 Task: Archive the email with the subject Question regarding a project from softage.1@softage.net
Action: Mouse moved to (812, 81)
Screenshot: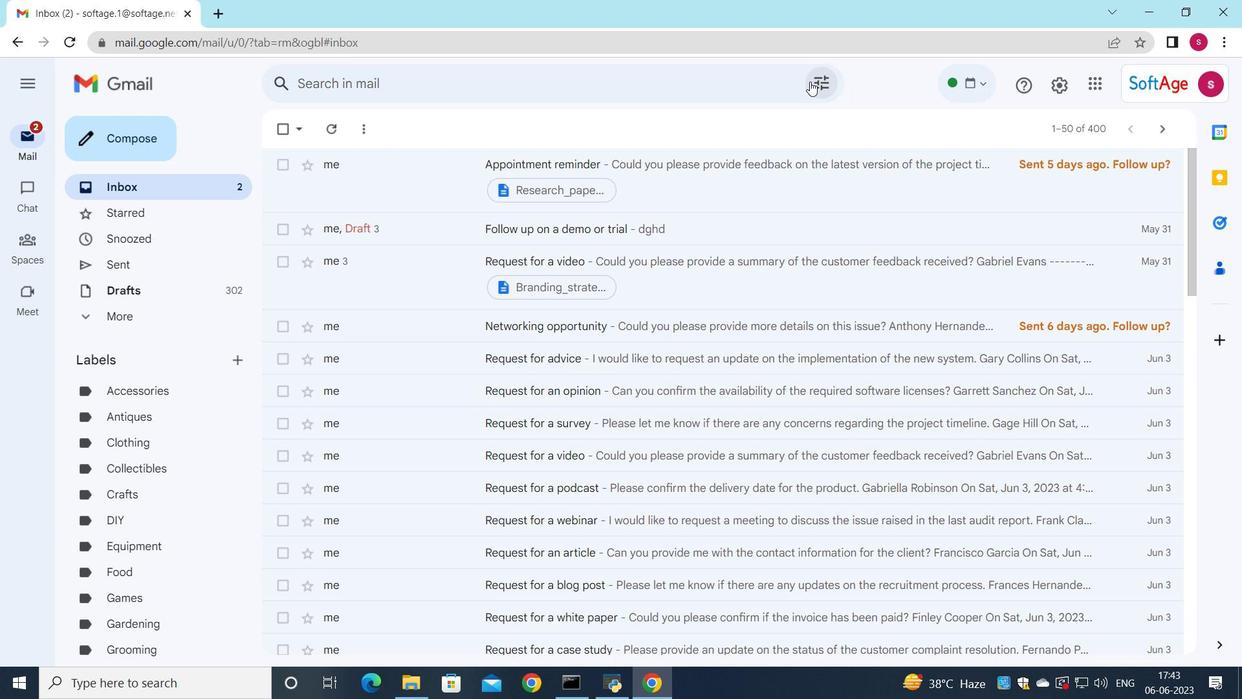 
Action: Mouse pressed left at (812, 81)
Screenshot: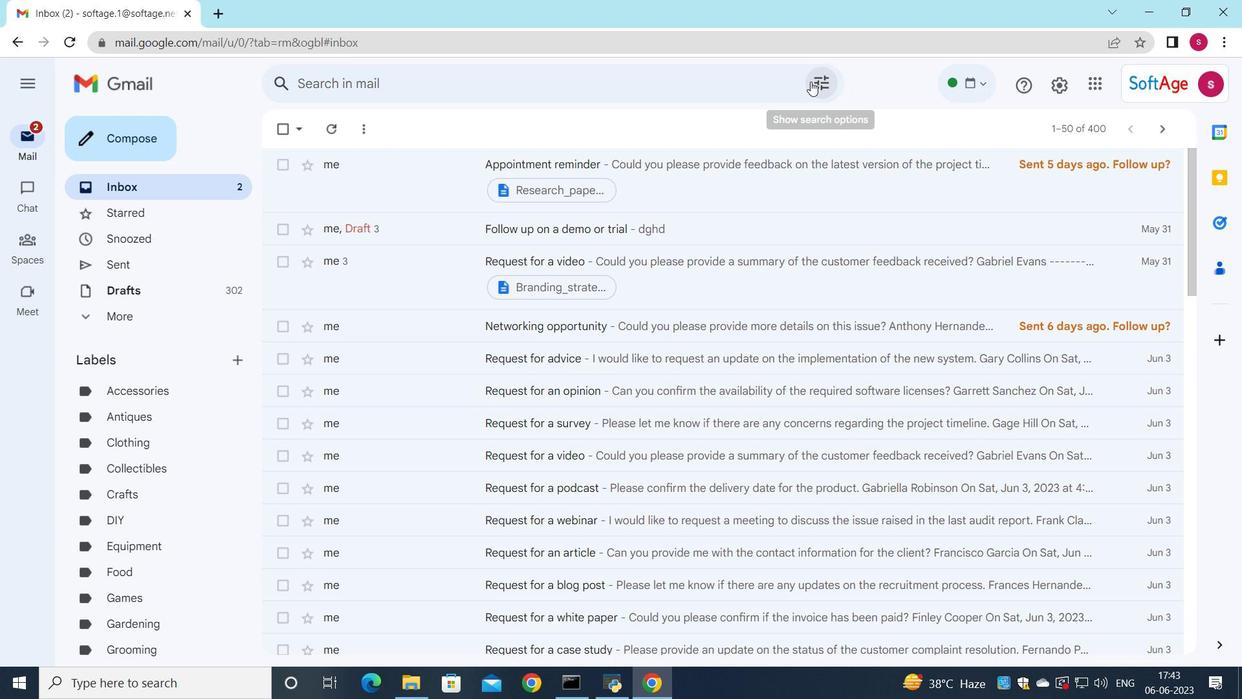
Action: Mouse moved to (627, 143)
Screenshot: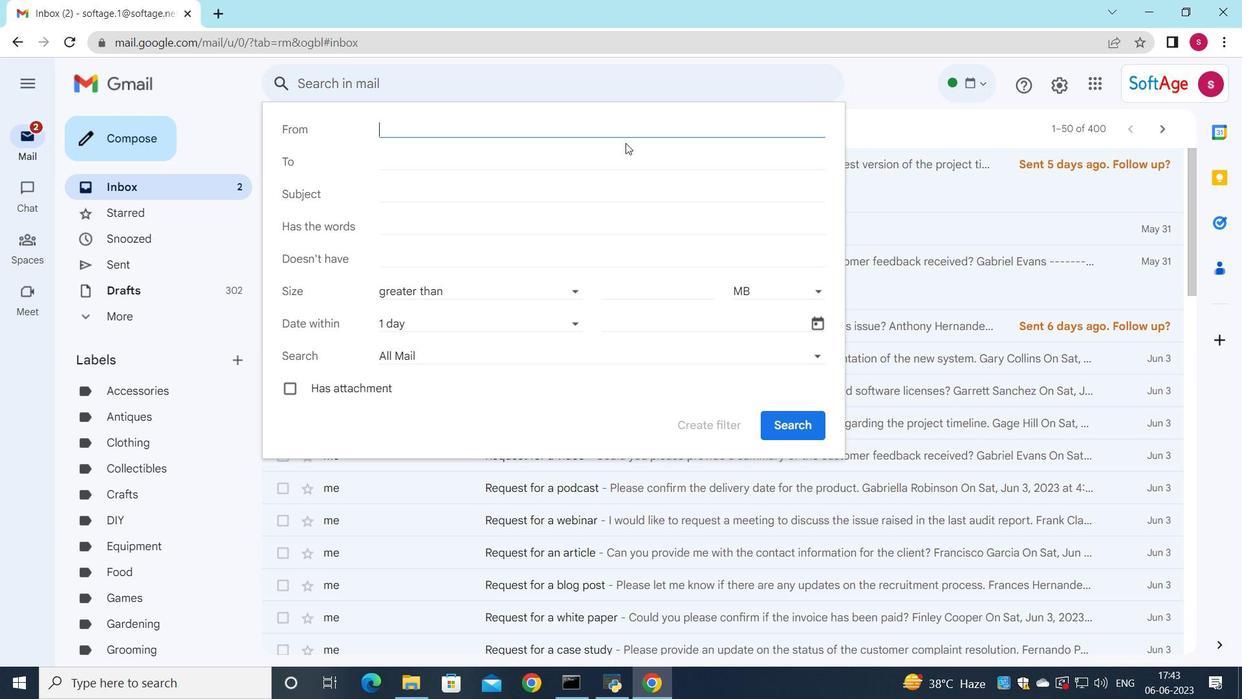 
Action: Key pressed so
Screenshot: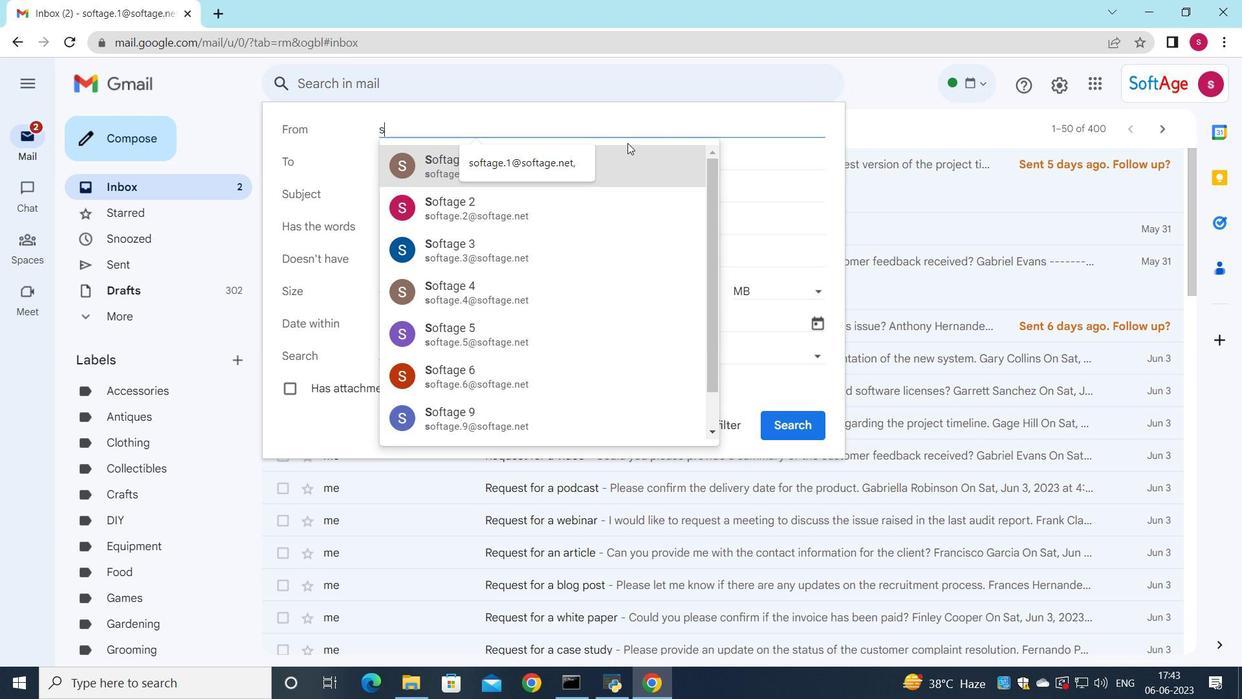 
Action: Mouse moved to (580, 161)
Screenshot: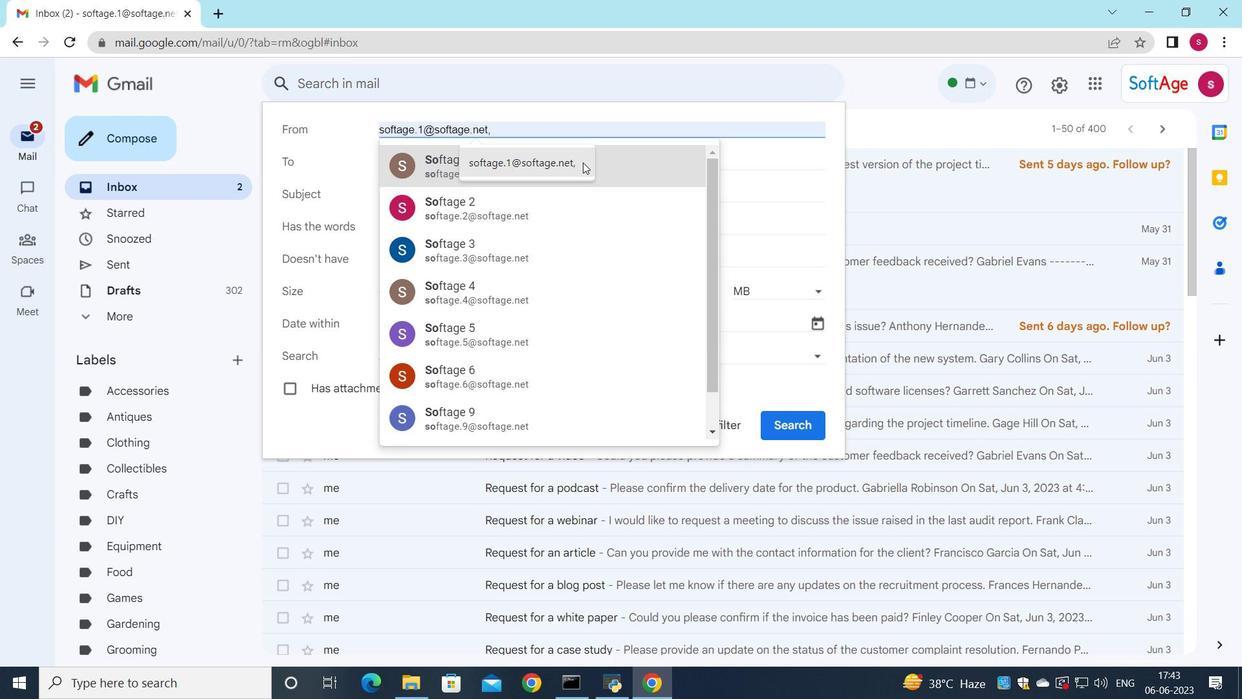 
Action: Mouse pressed left at (580, 161)
Screenshot: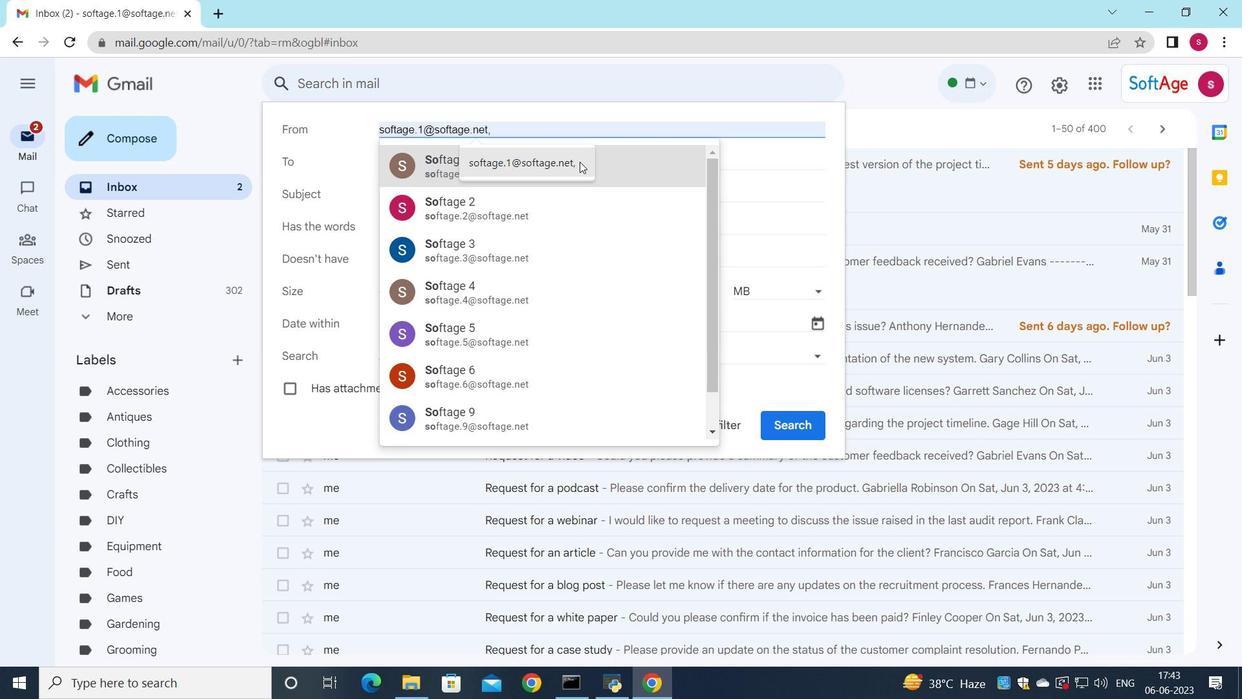 
Action: Mouse moved to (431, 197)
Screenshot: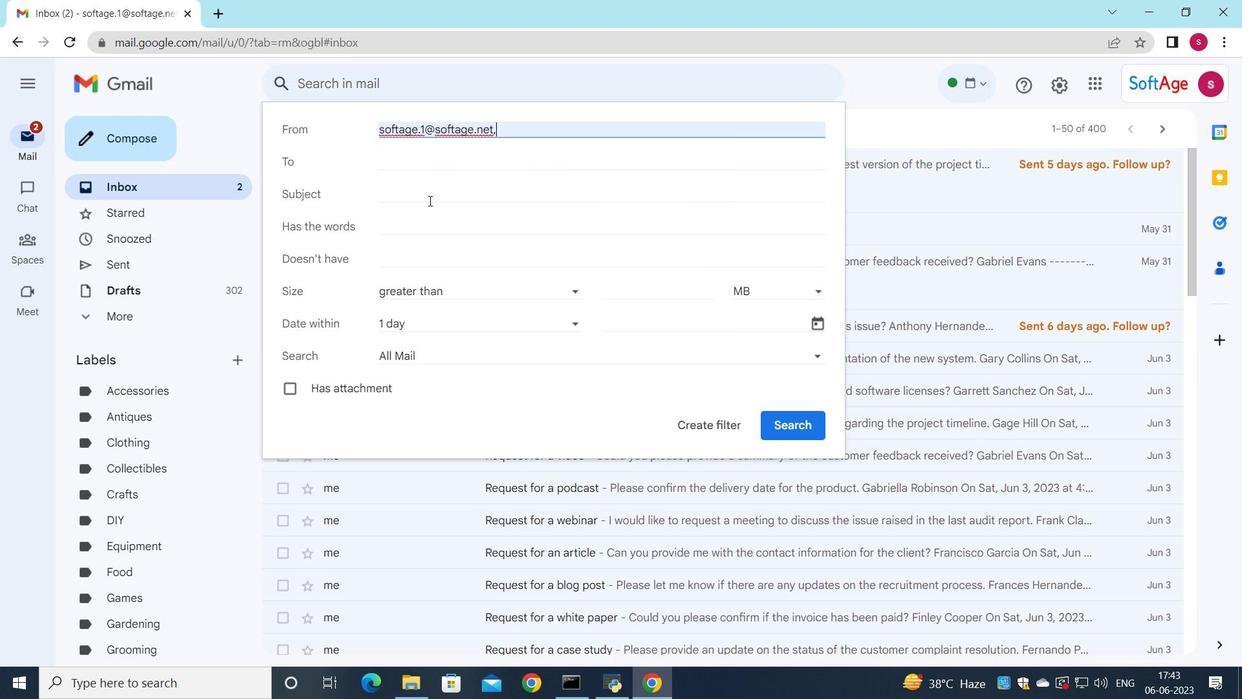 
Action: Mouse pressed left at (431, 197)
Screenshot: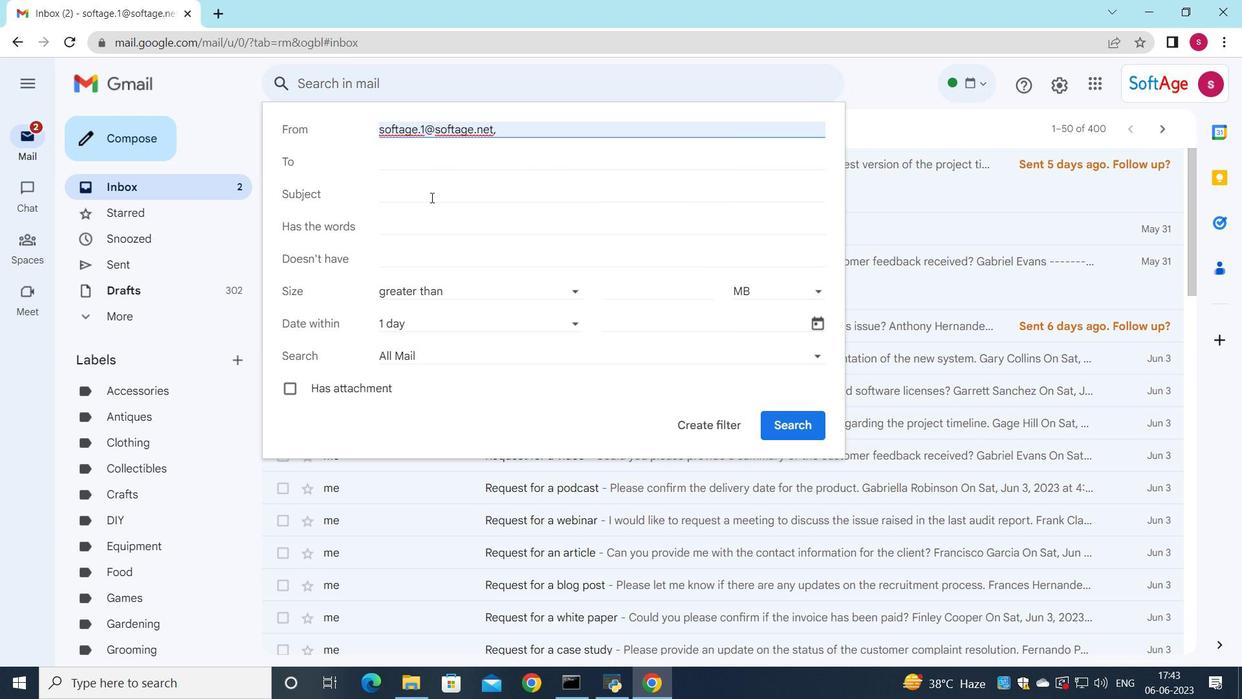 
Action: Key pressed <Key.shift>Question<Key.space>regarding
Screenshot: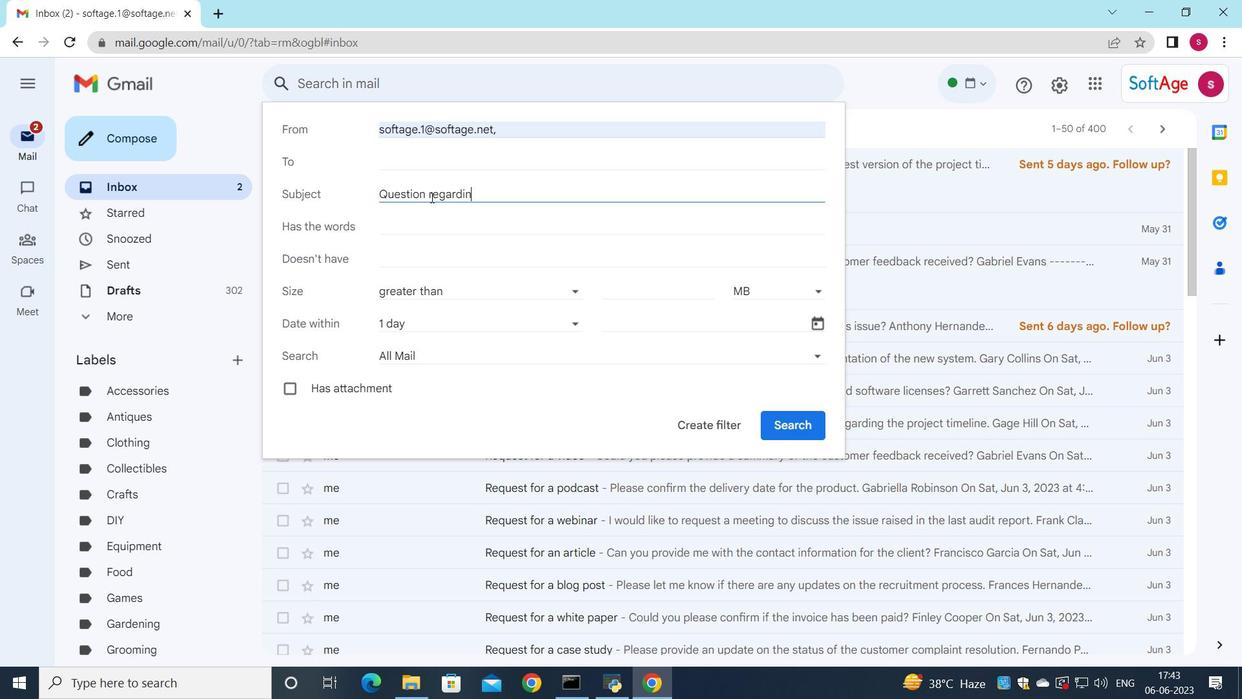 
Action: Mouse moved to (525, 203)
Screenshot: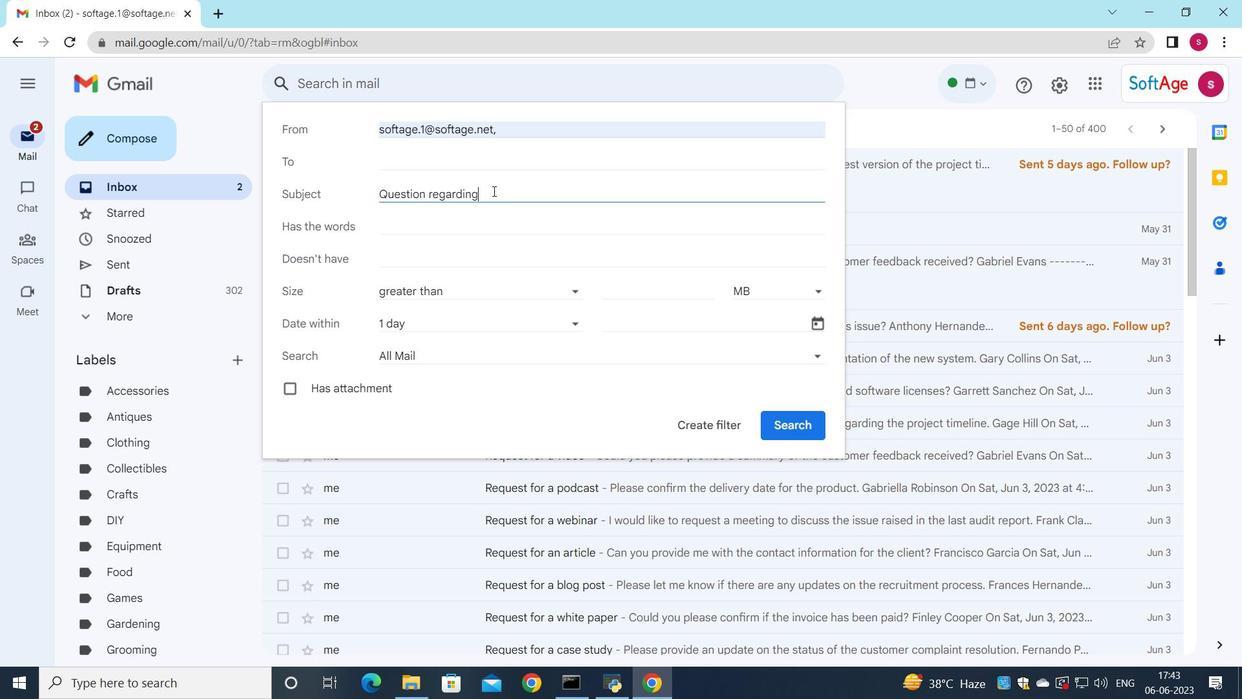 
Action: Key pressed <Key.space>a<Key.space>
Screenshot: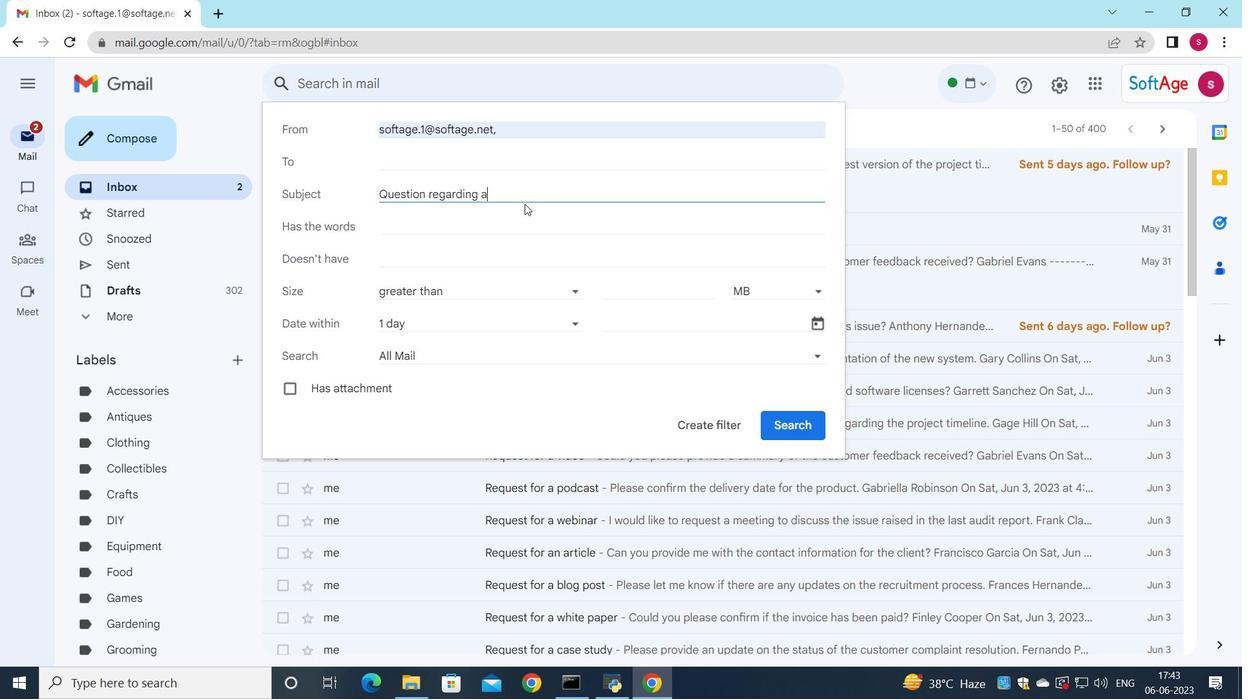 
Action: Mouse moved to (521, 206)
Screenshot: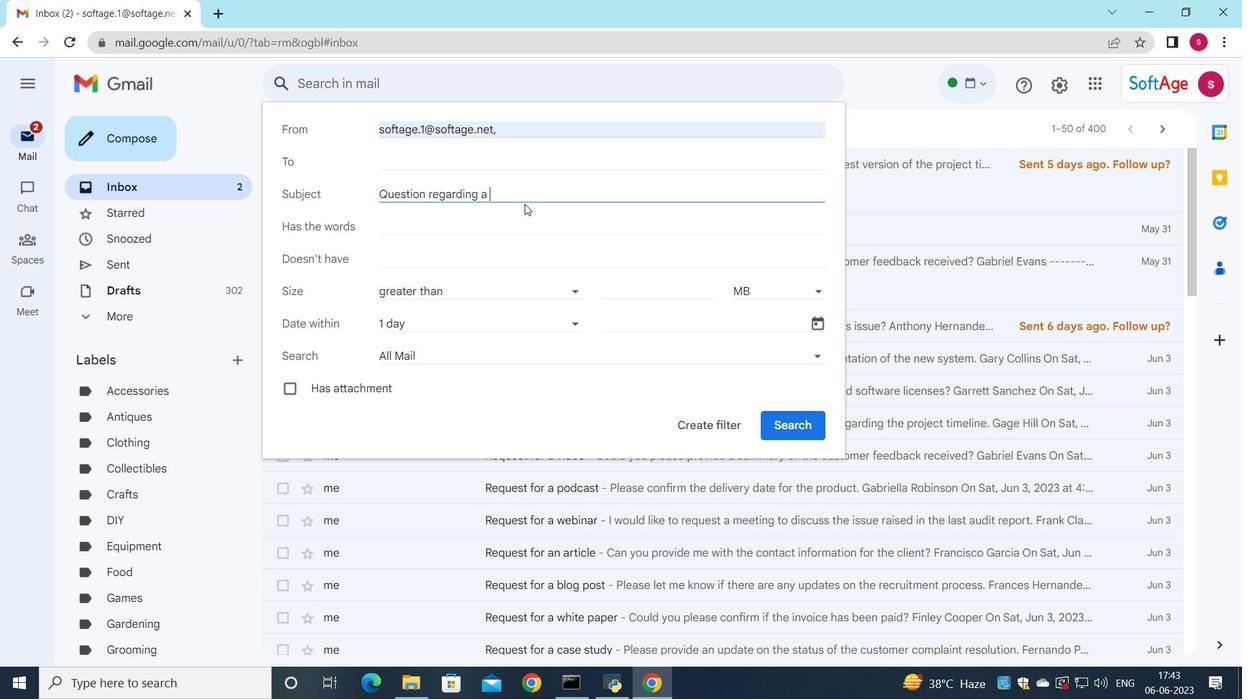 
Action: Key pressed p
Screenshot: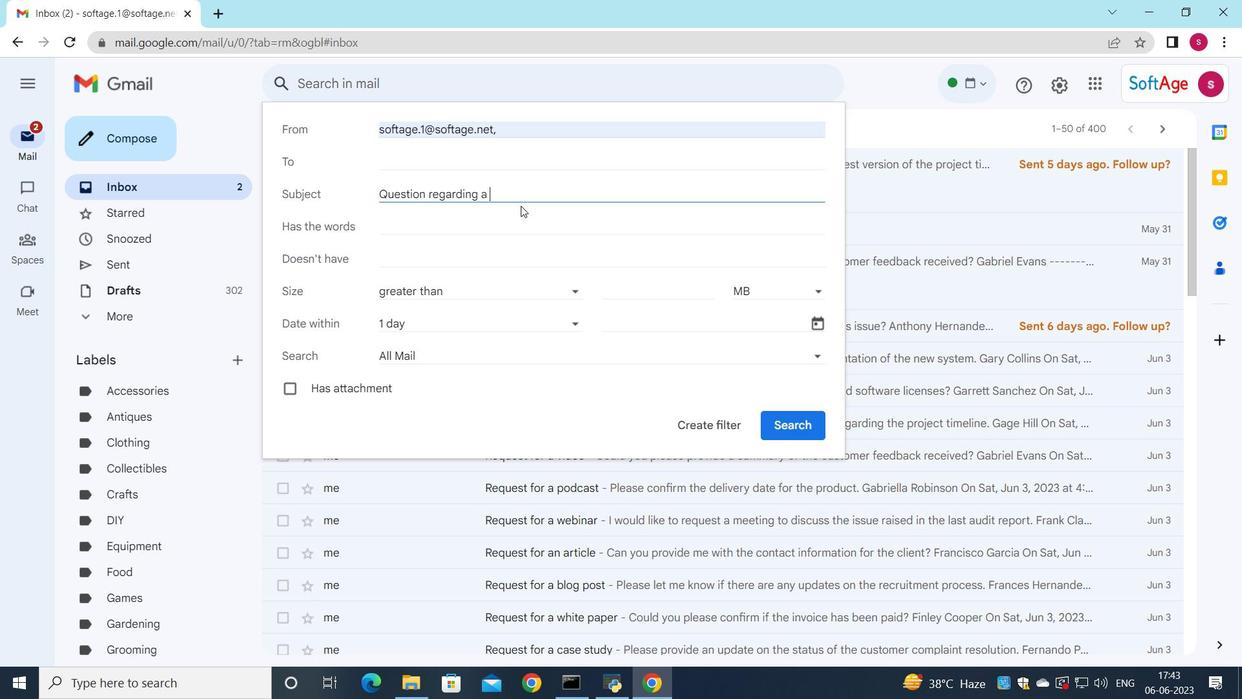 
Action: Mouse moved to (521, 206)
Screenshot: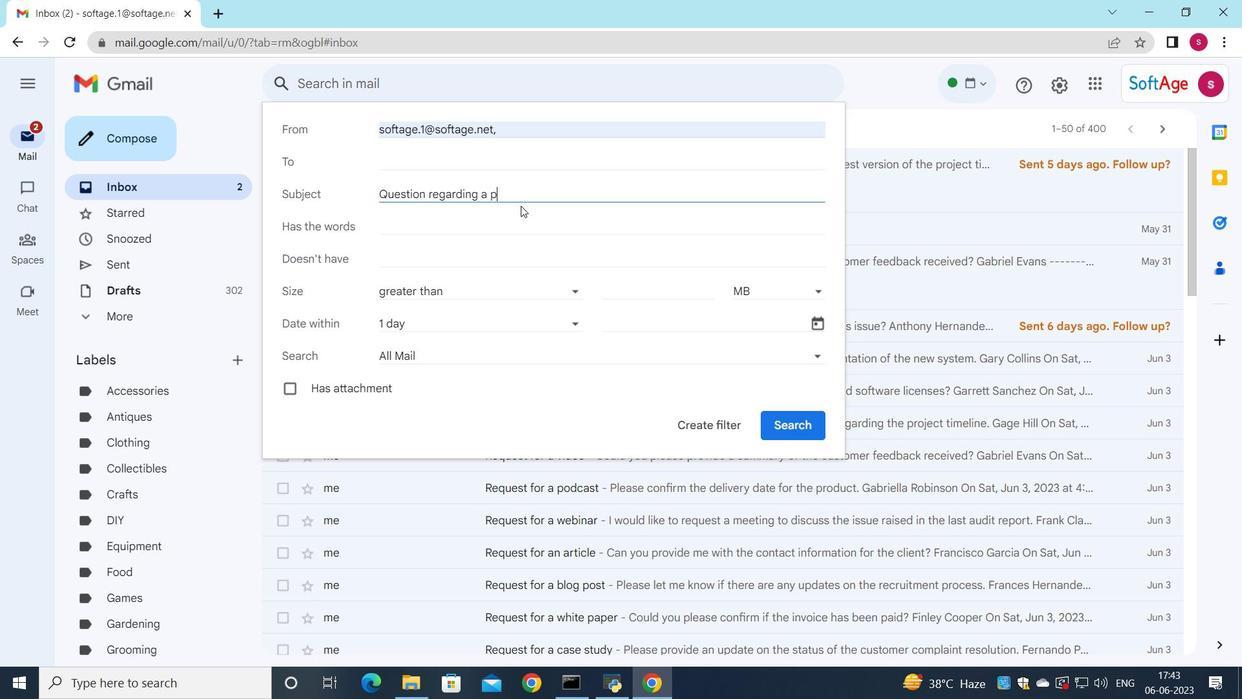 
Action: Key pressed r
Screenshot: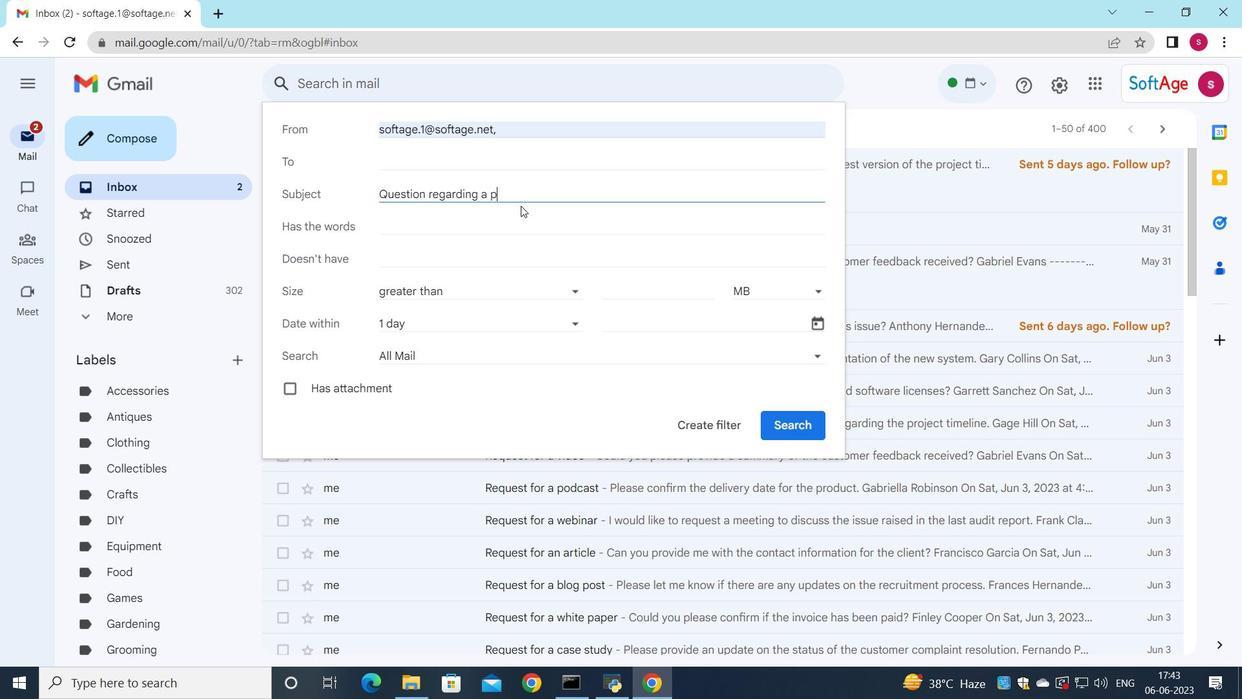 
Action: Mouse moved to (517, 205)
Screenshot: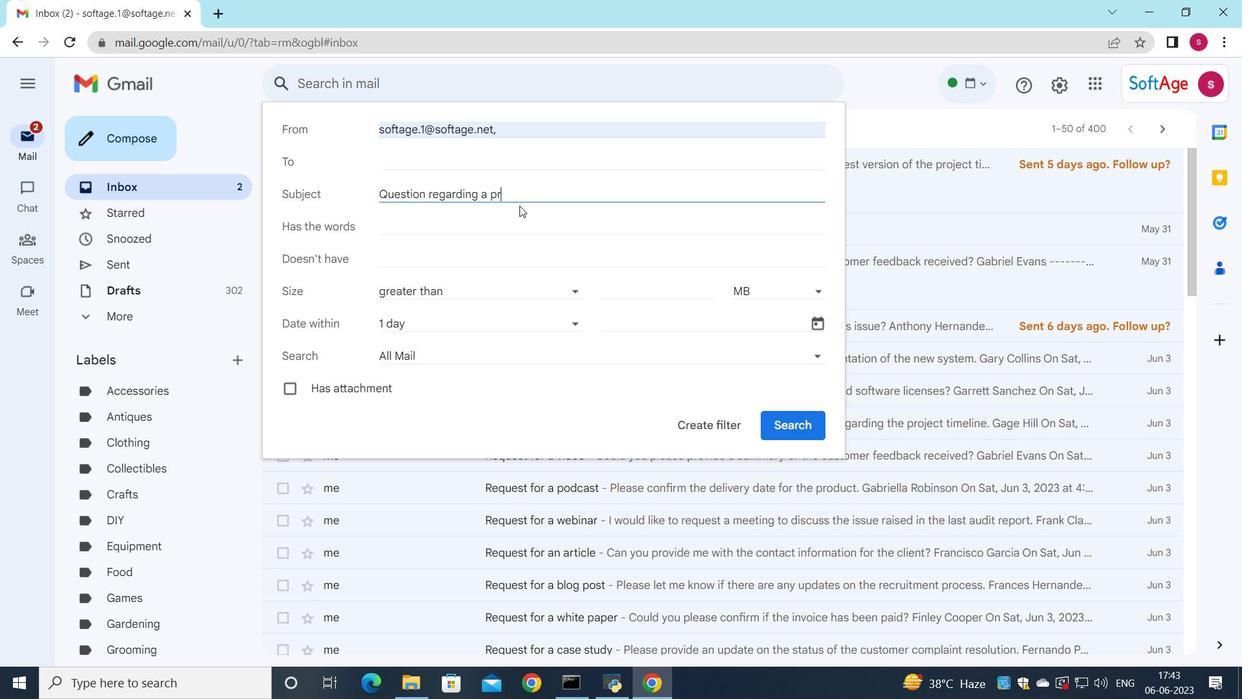 
Action: Key pressed o
Screenshot: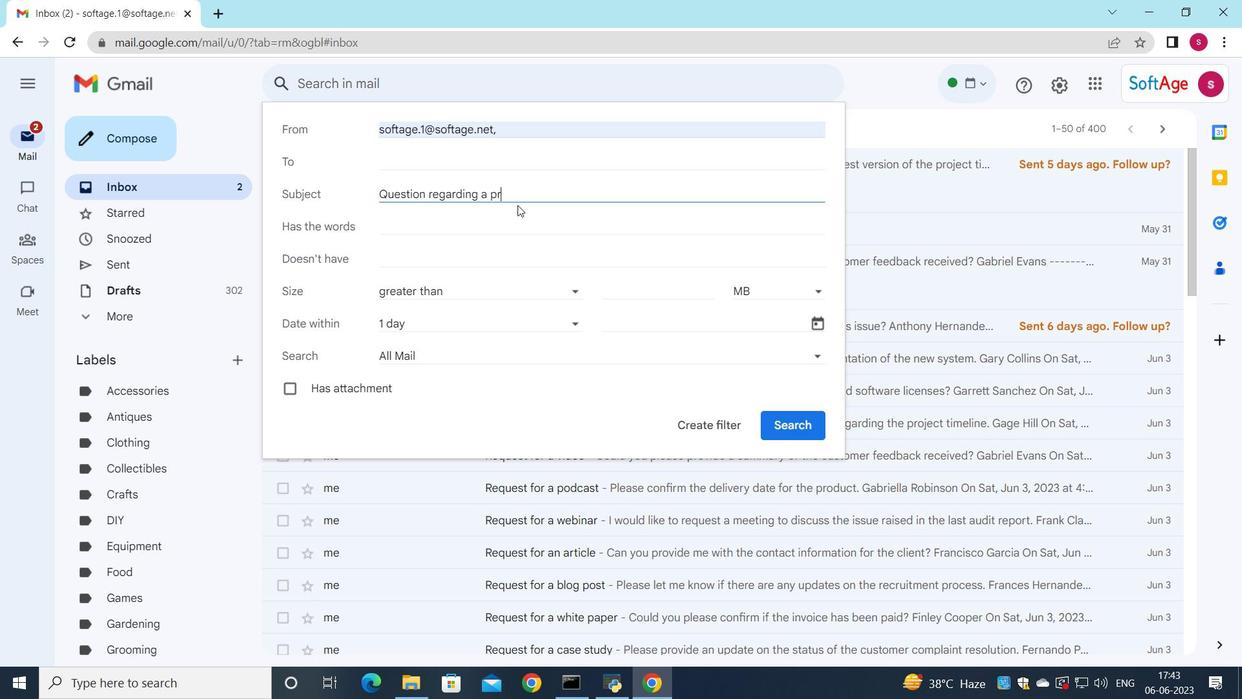 
Action: Mouse moved to (517, 207)
Screenshot: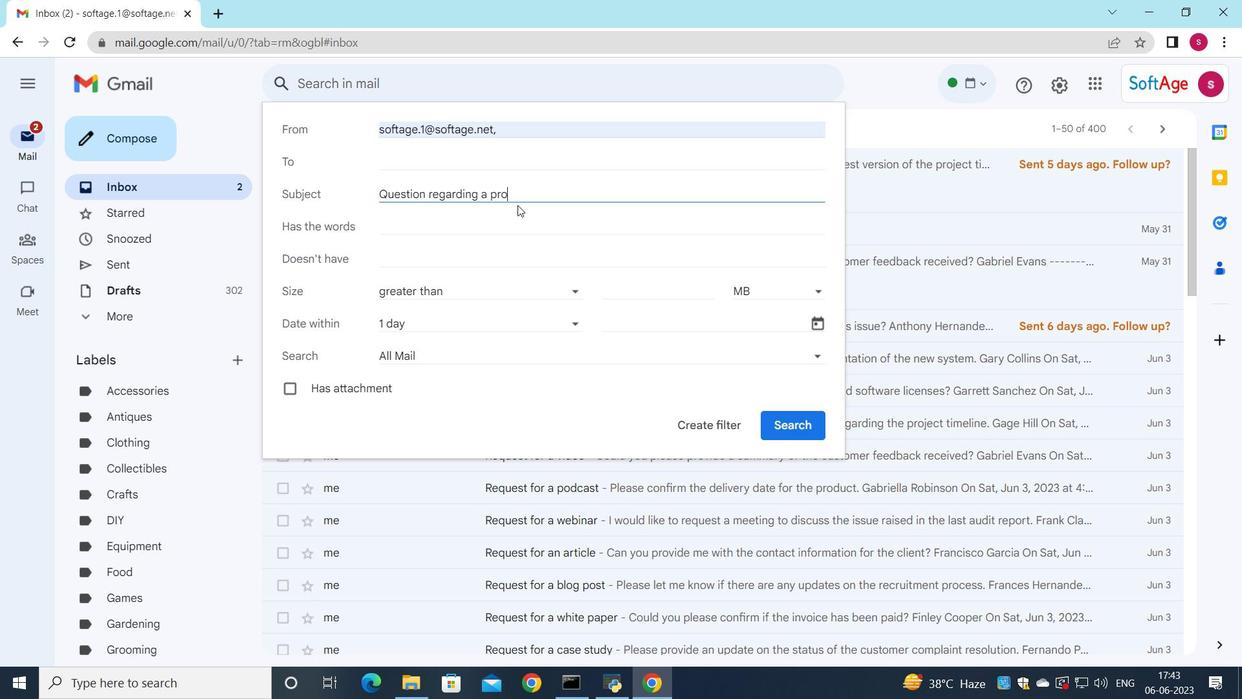 
Action: Key pressed j
Screenshot: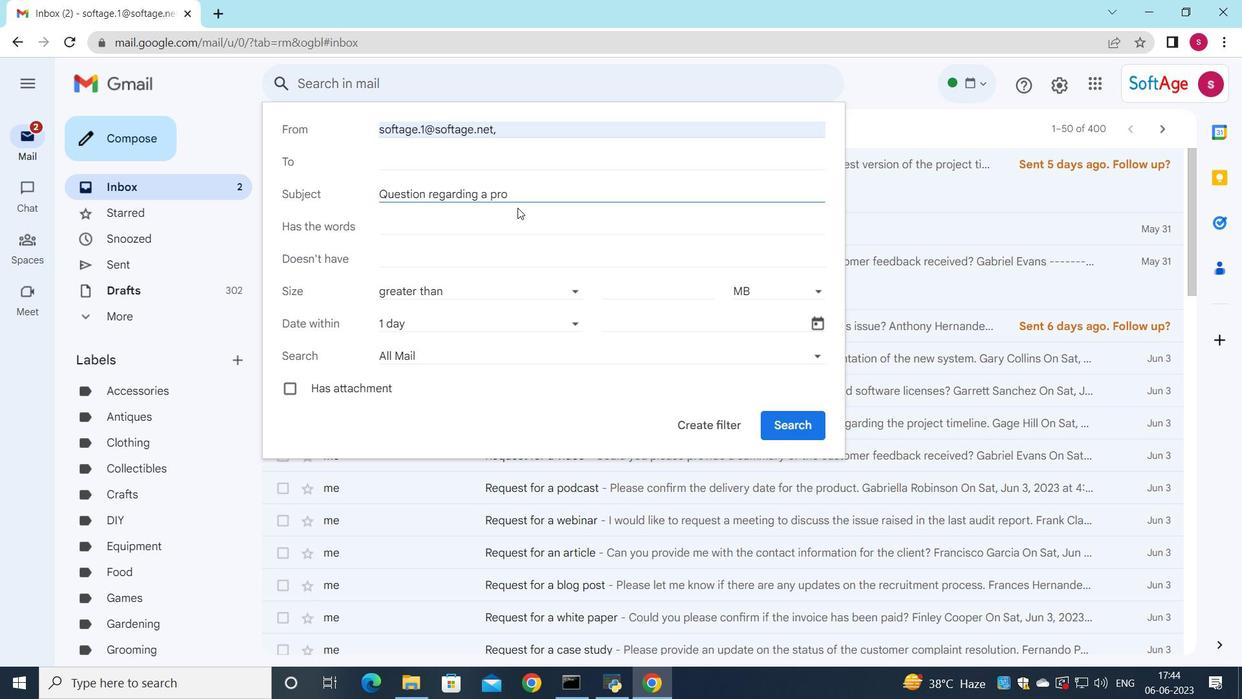 
Action: Mouse moved to (520, 210)
Screenshot: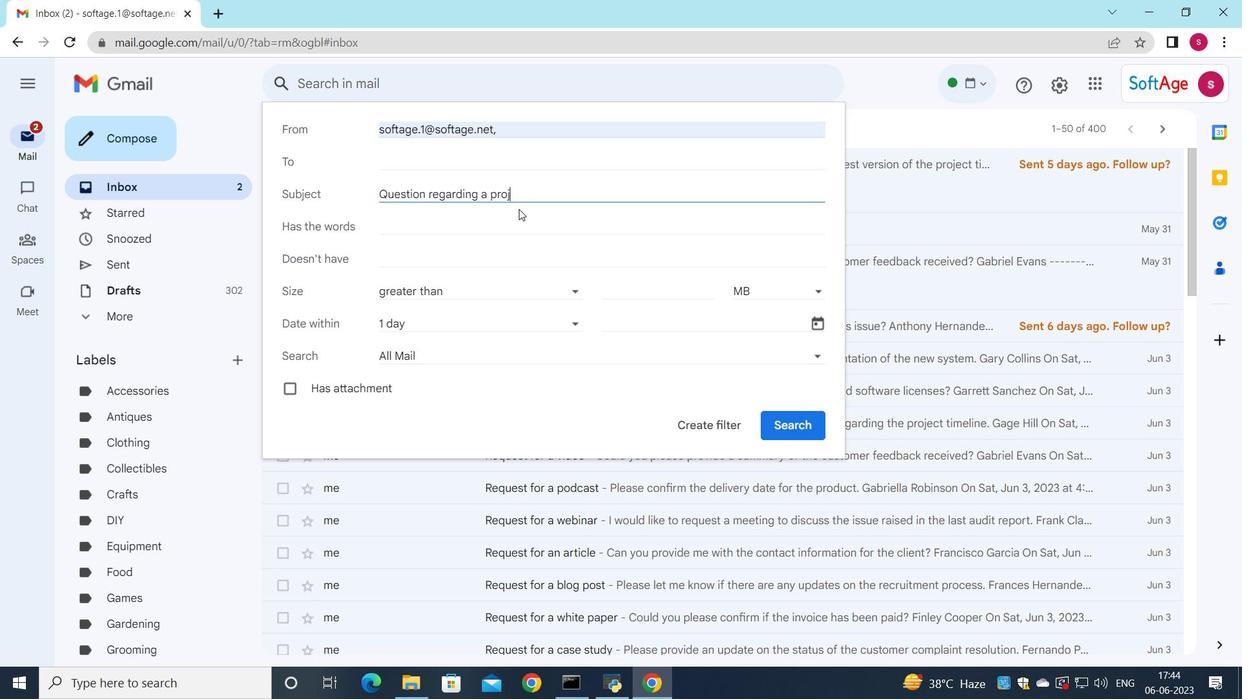 
Action: Key pressed ect
Screenshot: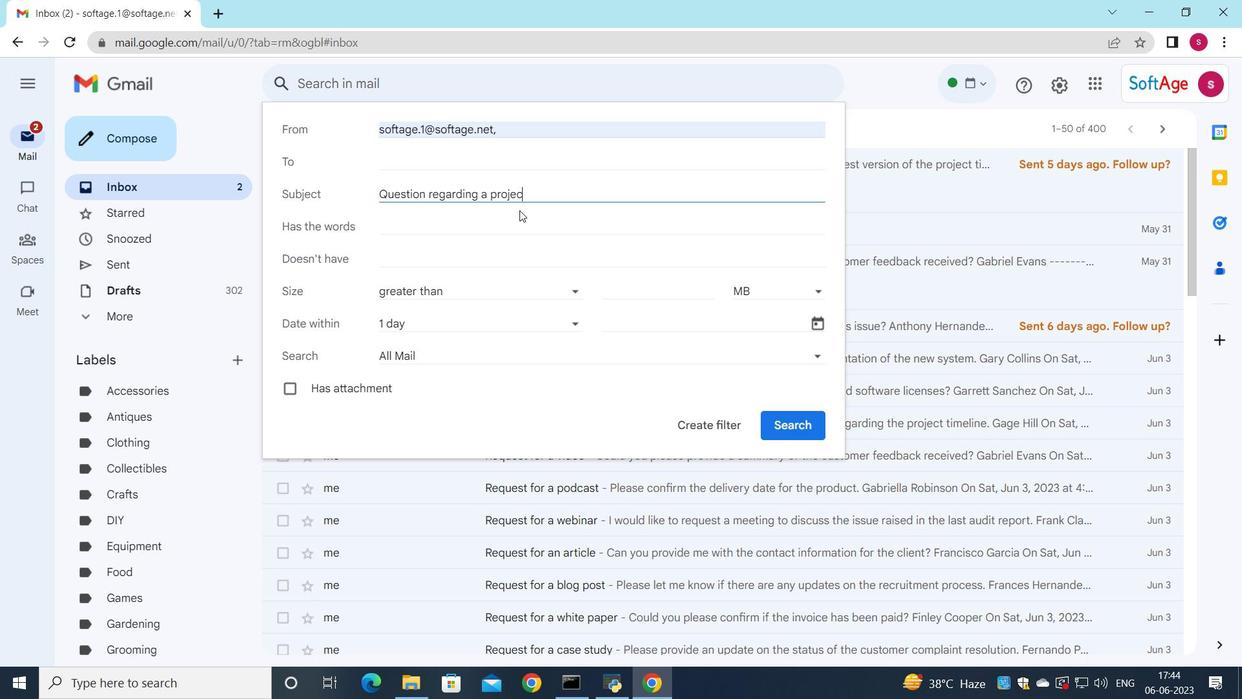 
Action: Mouse moved to (460, 317)
Screenshot: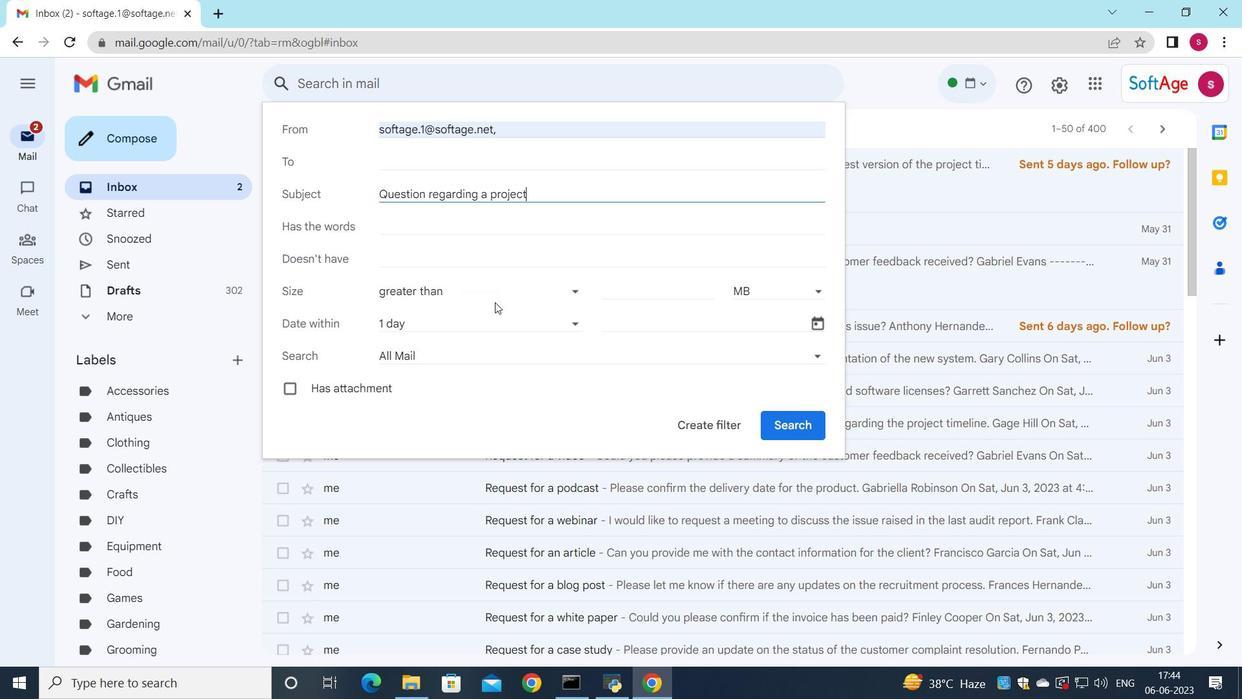 
Action: Mouse pressed left at (460, 317)
Screenshot: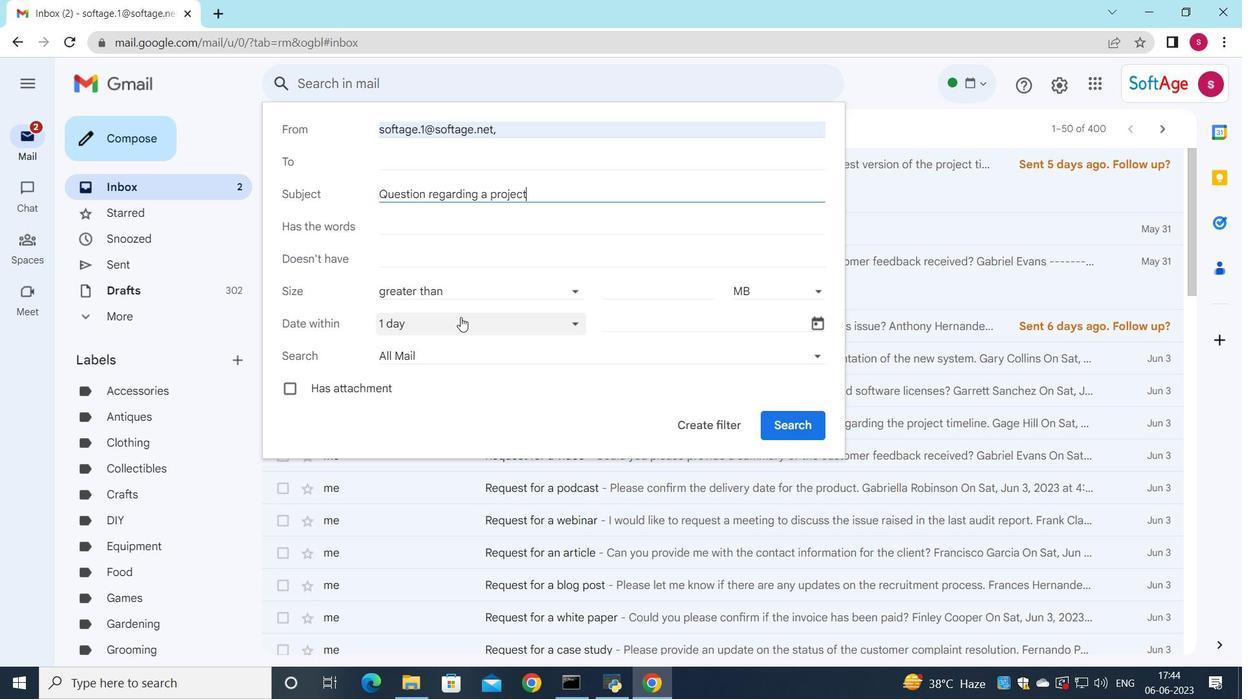 
Action: Mouse moved to (444, 508)
Screenshot: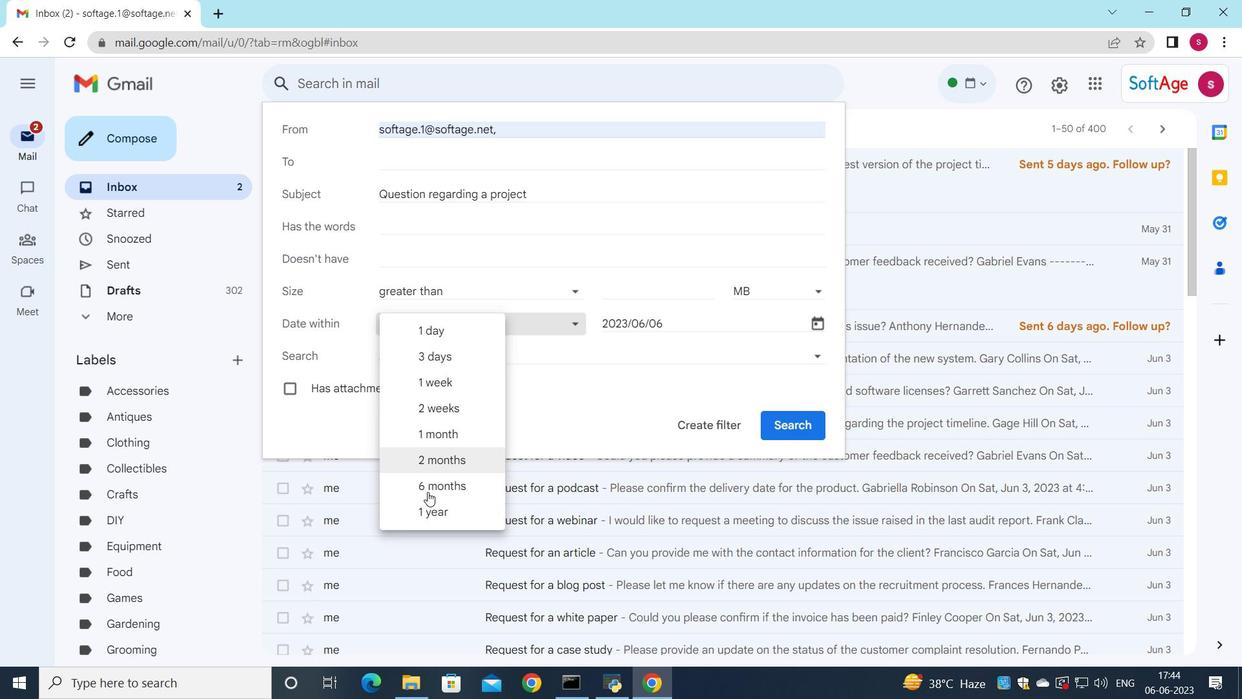 
Action: Mouse pressed left at (444, 508)
Screenshot: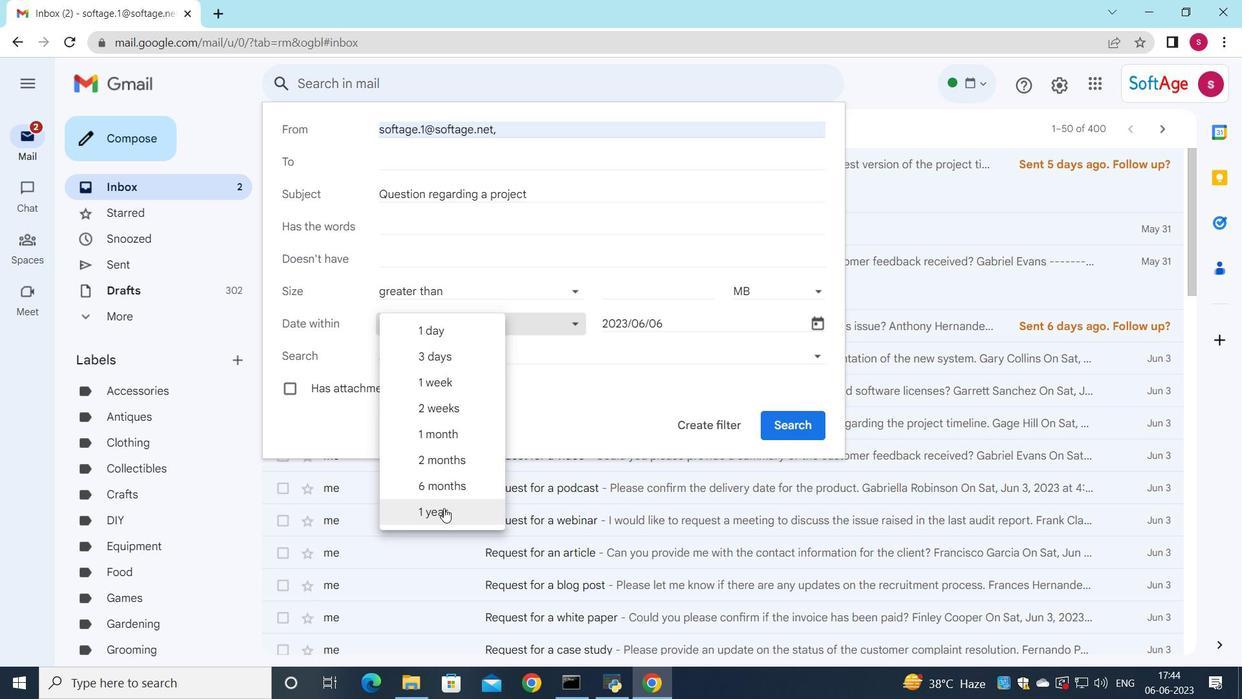 
Action: Mouse moved to (784, 419)
Screenshot: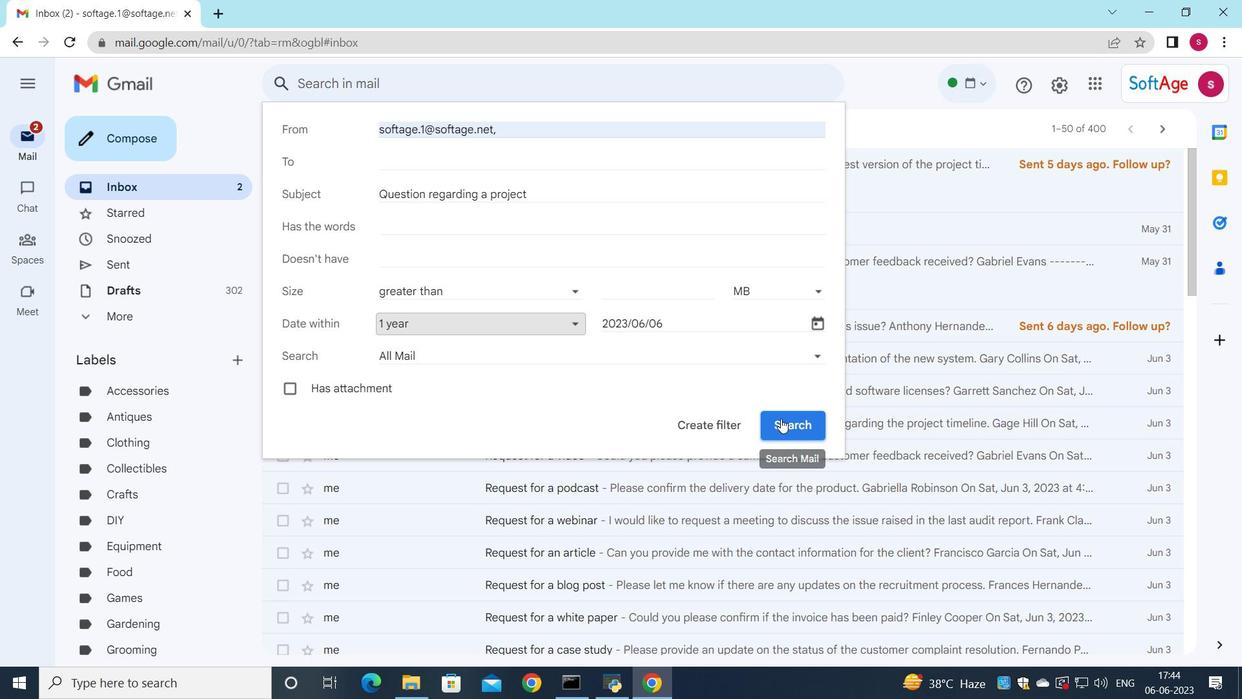 
Action: Mouse pressed left at (784, 419)
Screenshot: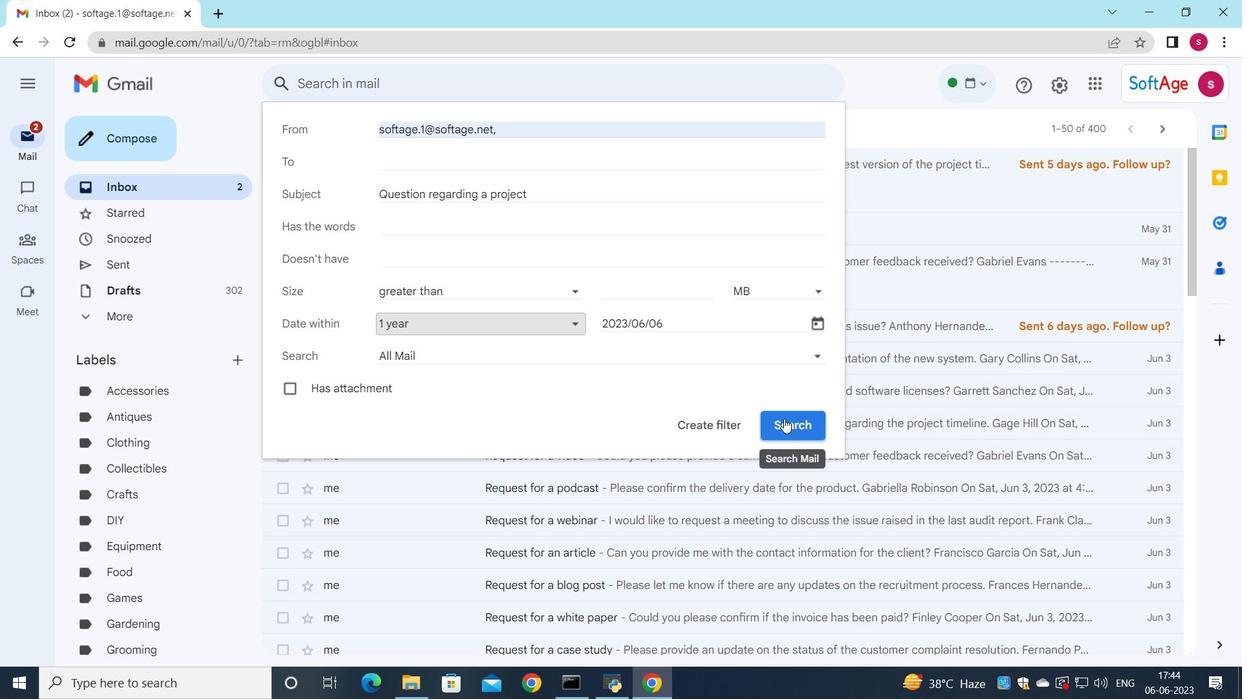 
Action: Mouse moved to (638, 294)
Screenshot: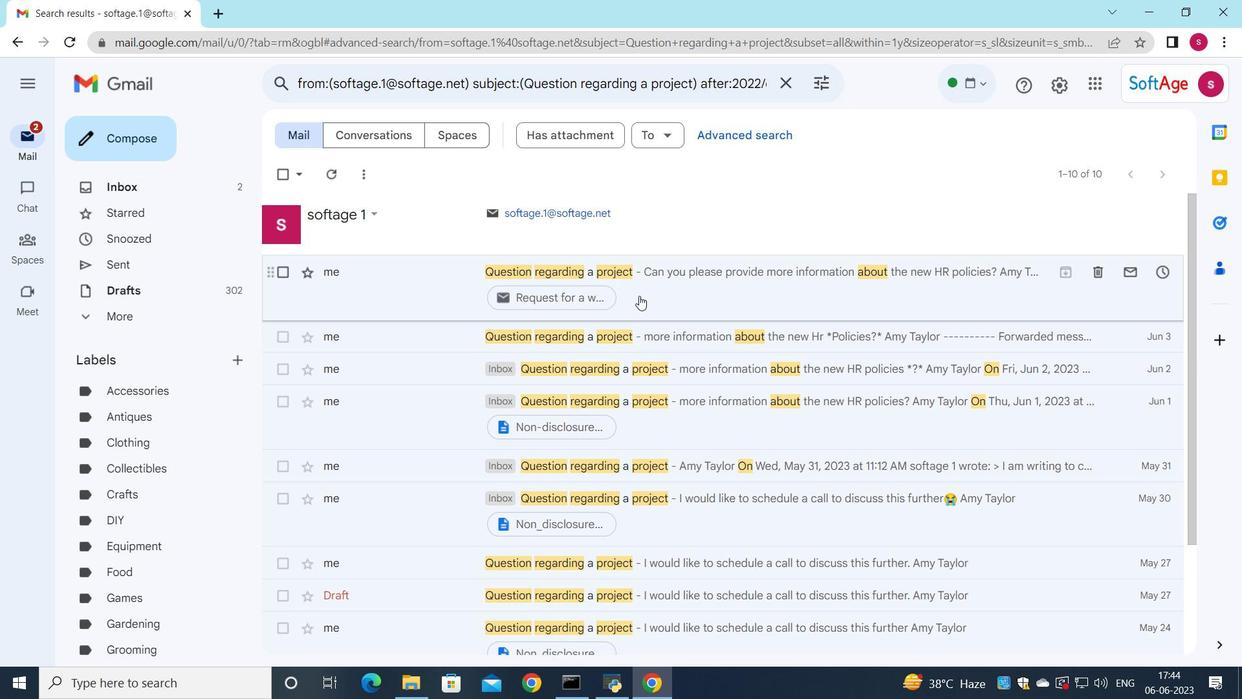 
Action: Mouse pressed left at (638, 294)
Screenshot: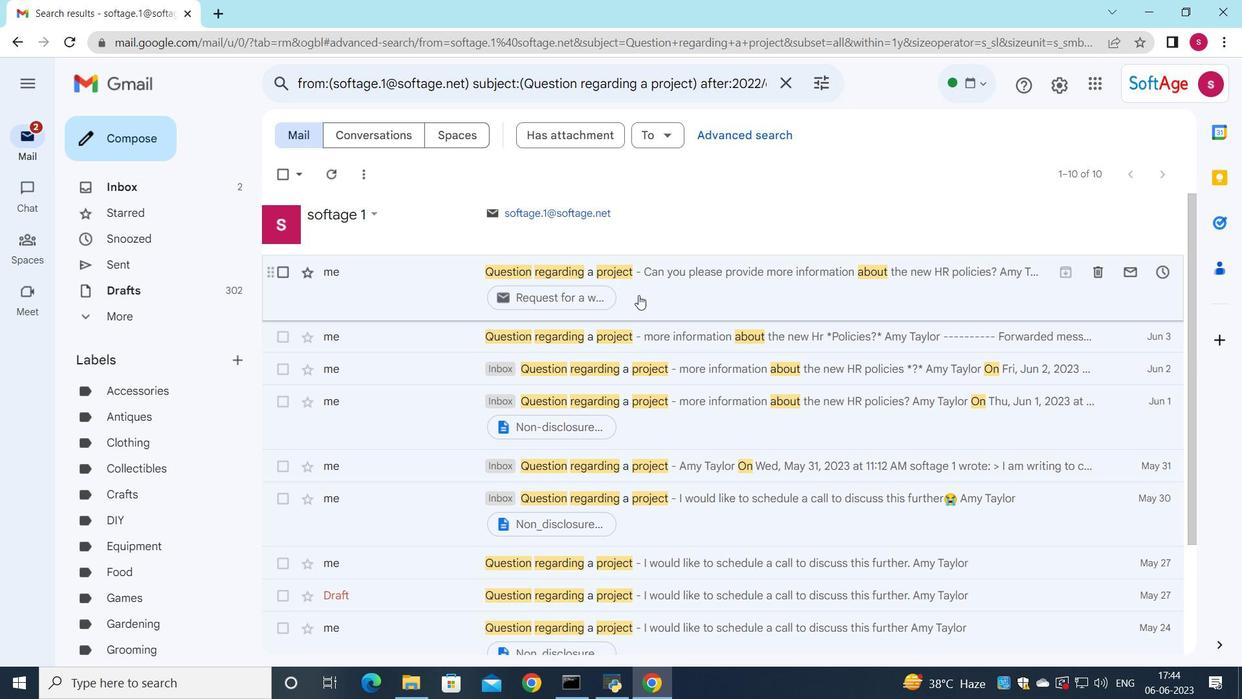 
Action: Mouse moved to (337, 135)
Screenshot: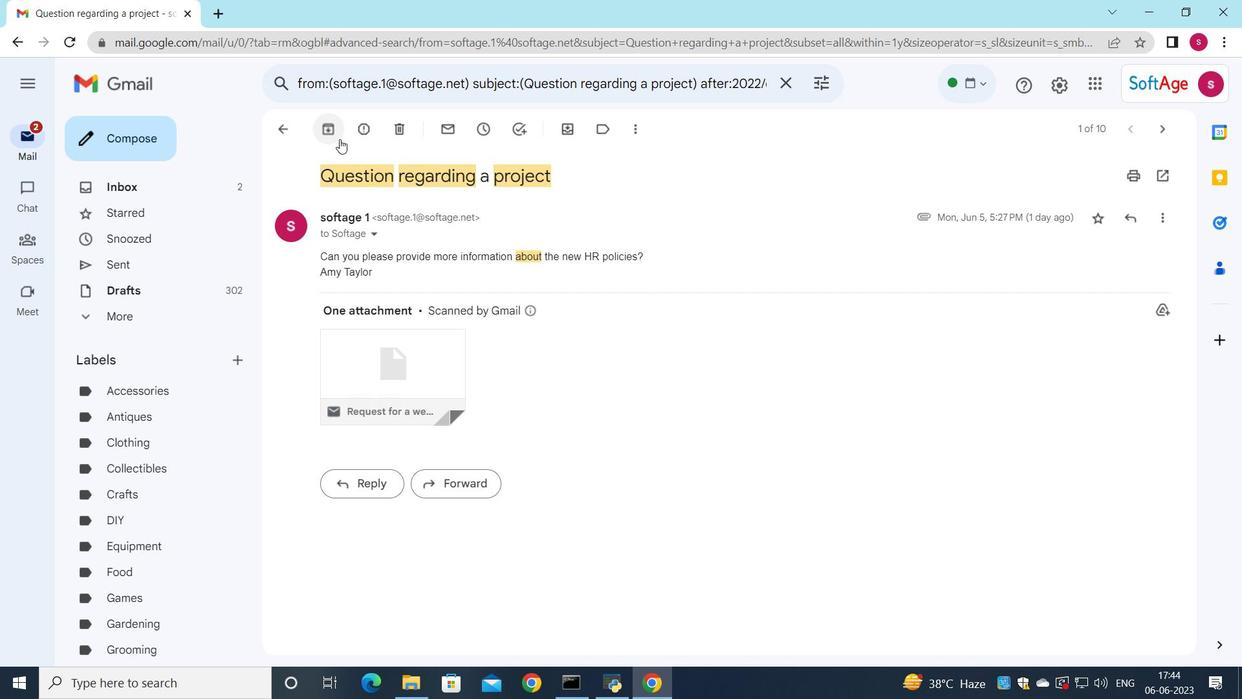 
Action: Mouse pressed left at (337, 135)
Screenshot: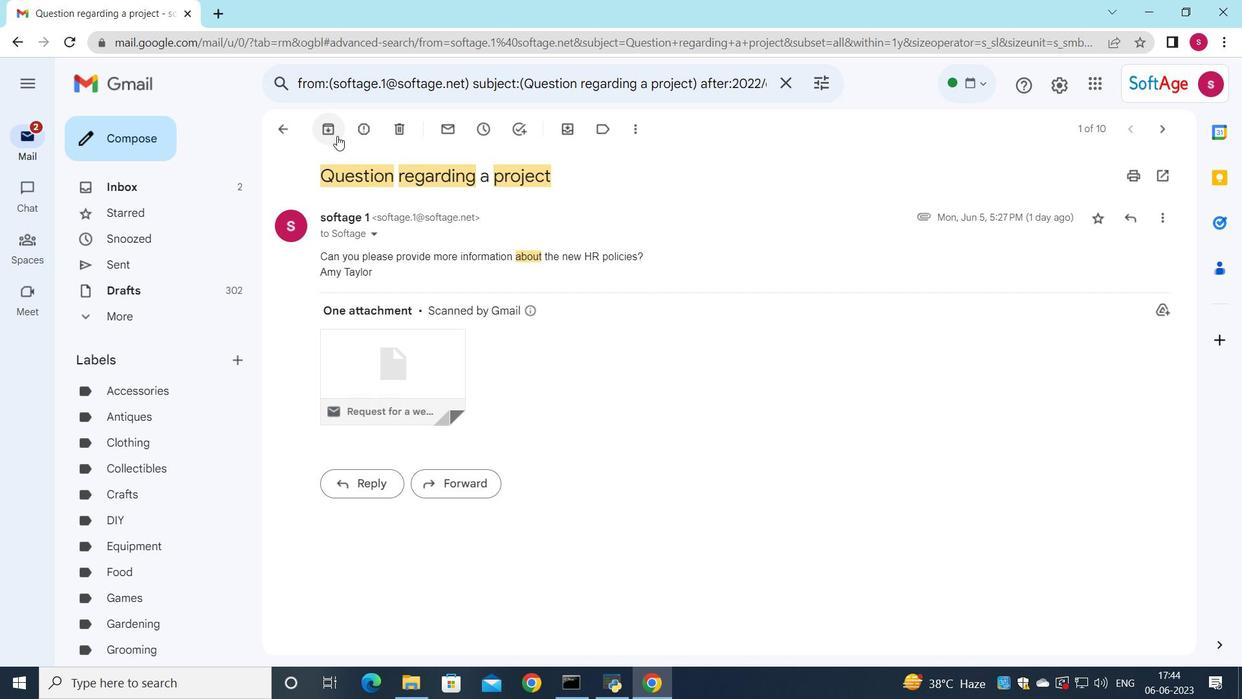 
Action: Mouse moved to (386, 444)
Screenshot: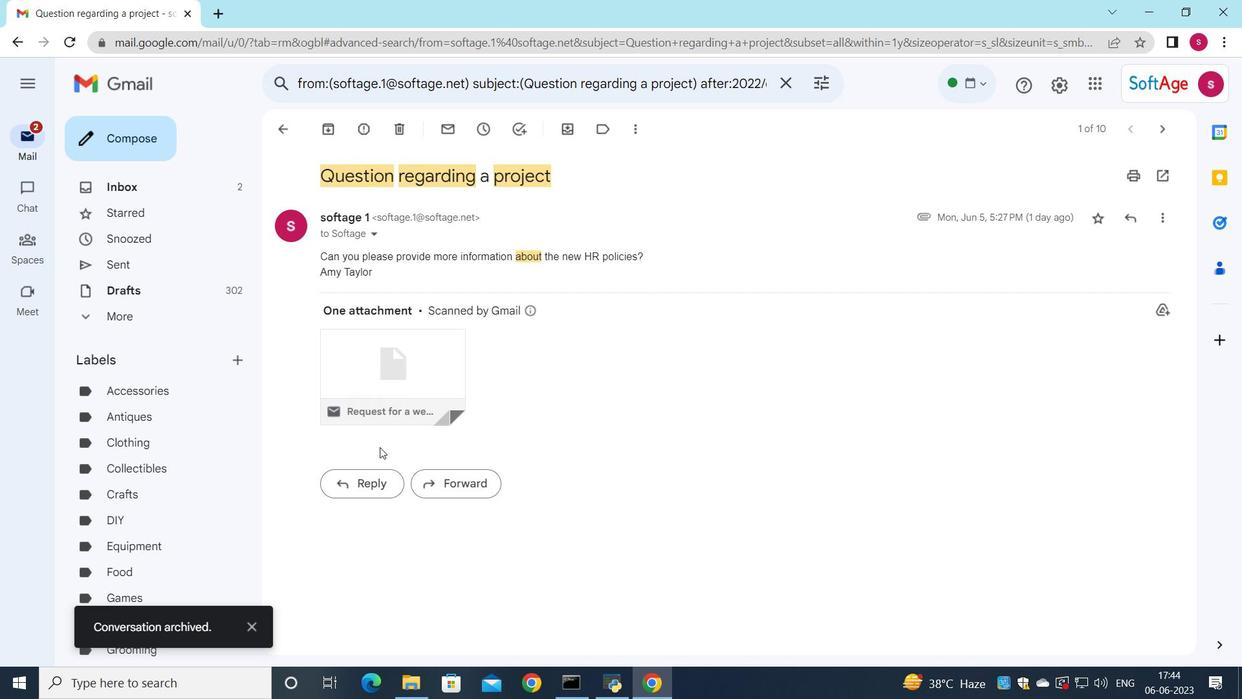 
